 Task: Assign the gender as Man
Action: Mouse moved to (708, 76)
Screenshot: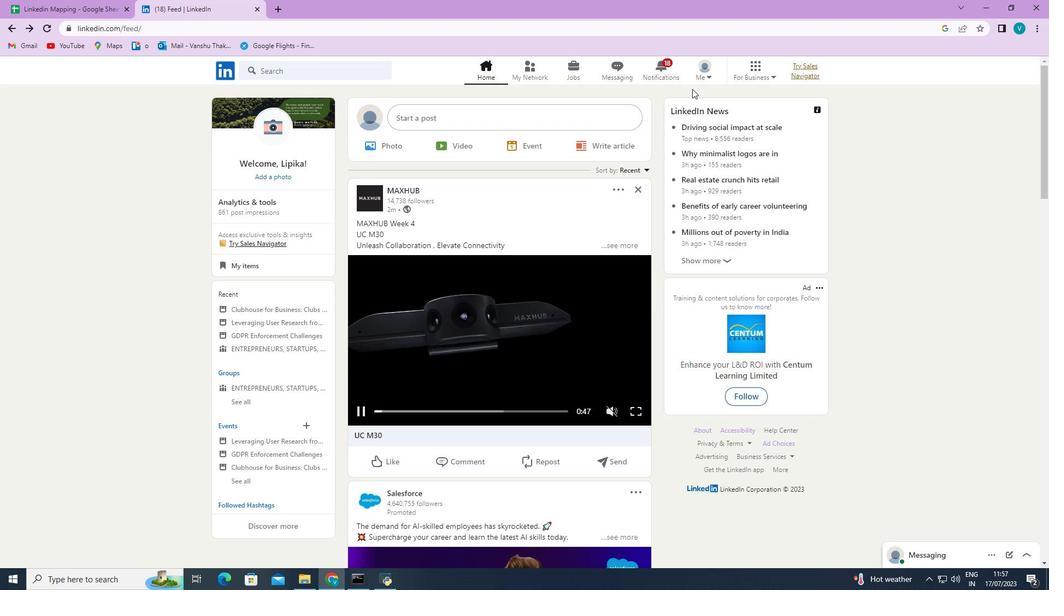 
Action: Mouse pressed left at (708, 76)
Screenshot: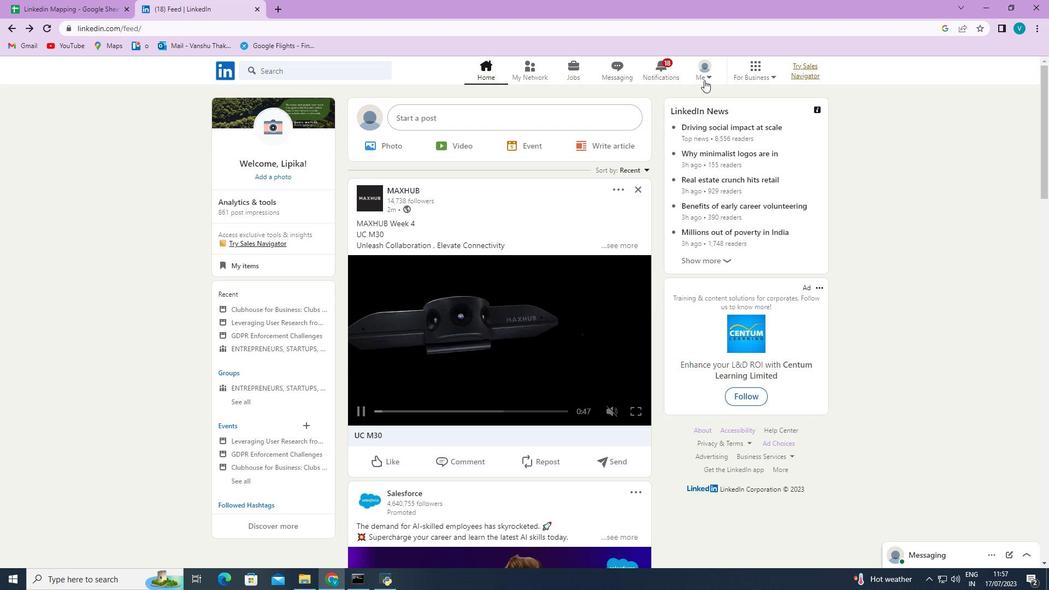 
Action: Mouse moved to (640, 188)
Screenshot: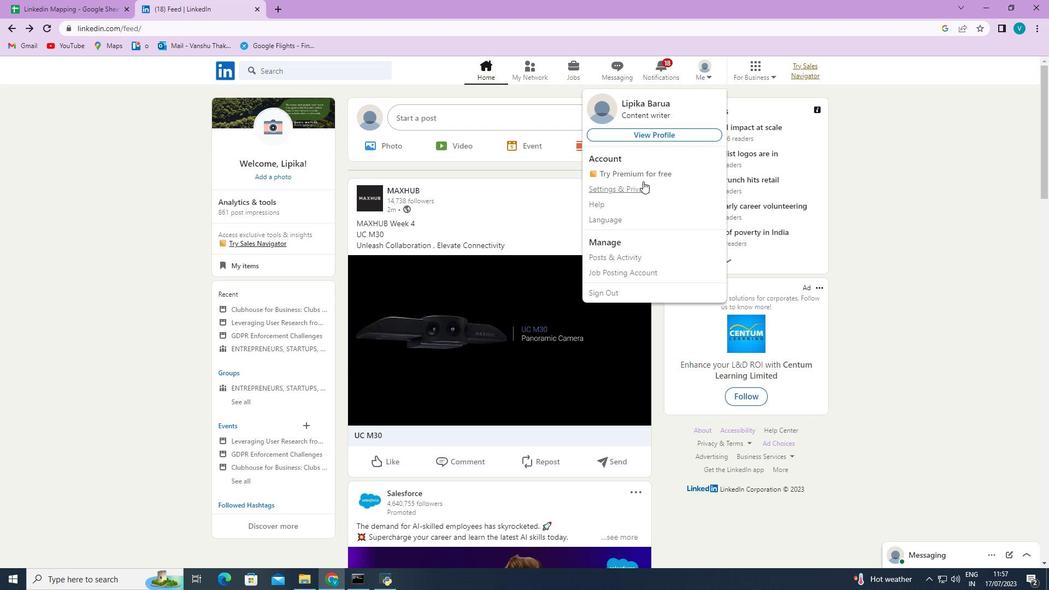 
Action: Mouse pressed left at (640, 188)
Screenshot: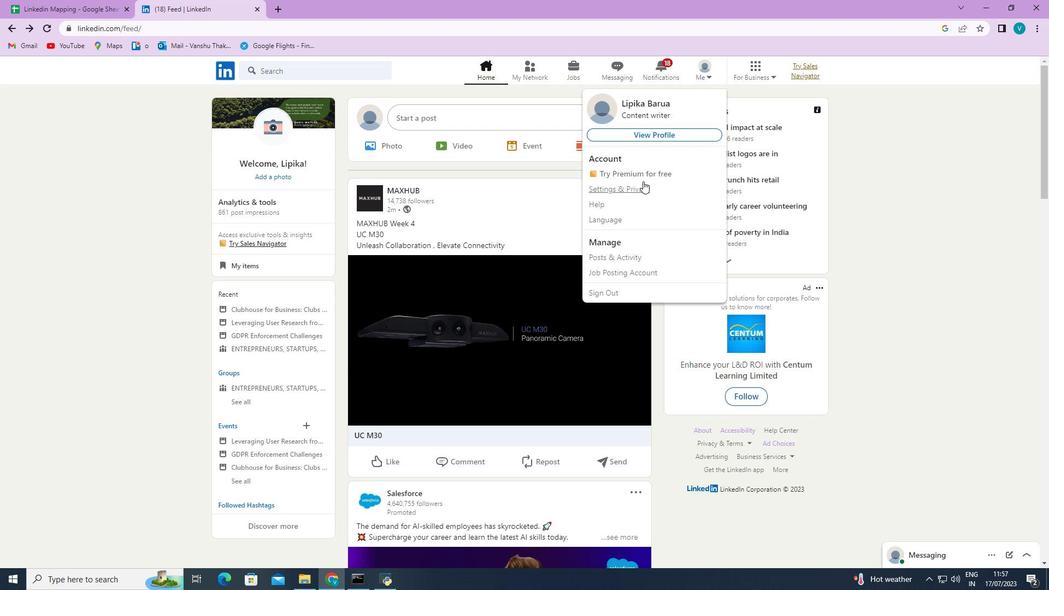 
Action: Mouse moved to (497, 166)
Screenshot: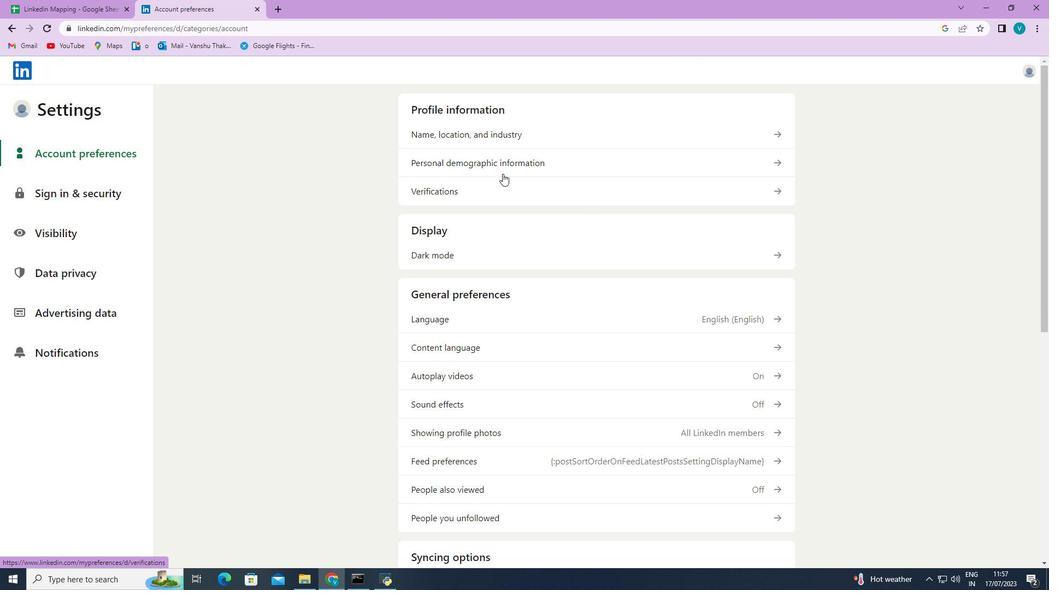 
Action: Mouse pressed left at (497, 166)
Screenshot: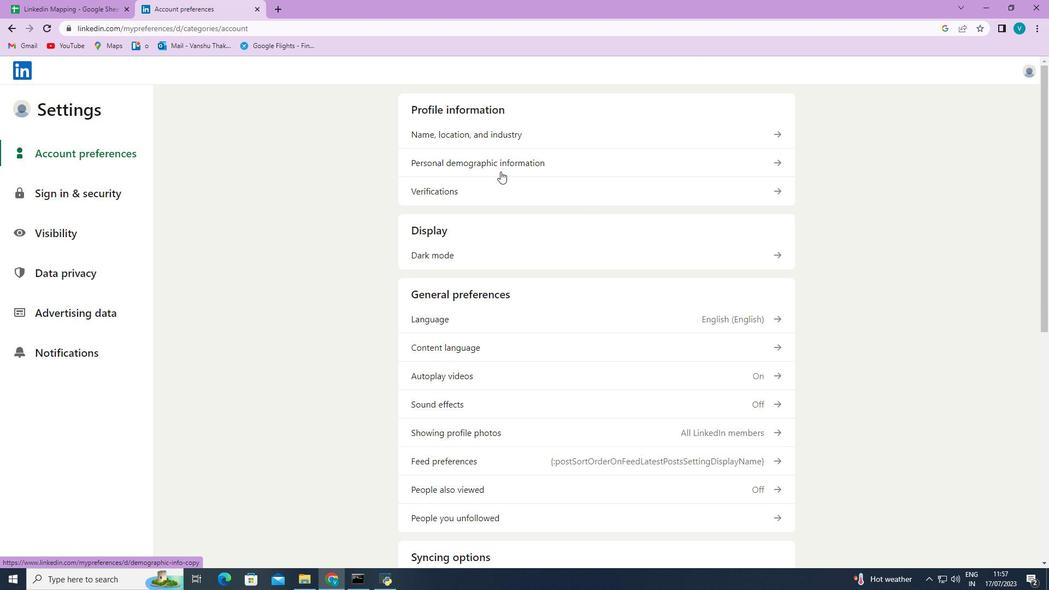 
Action: Mouse moved to (496, 257)
Screenshot: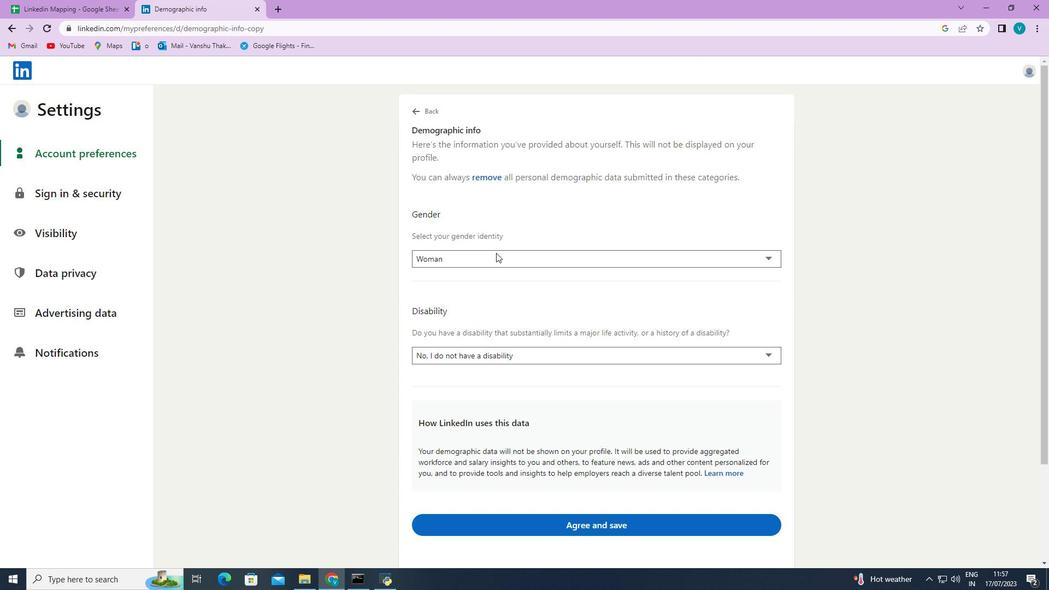 
Action: Mouse pressed left at (496, 257)
Screenshot: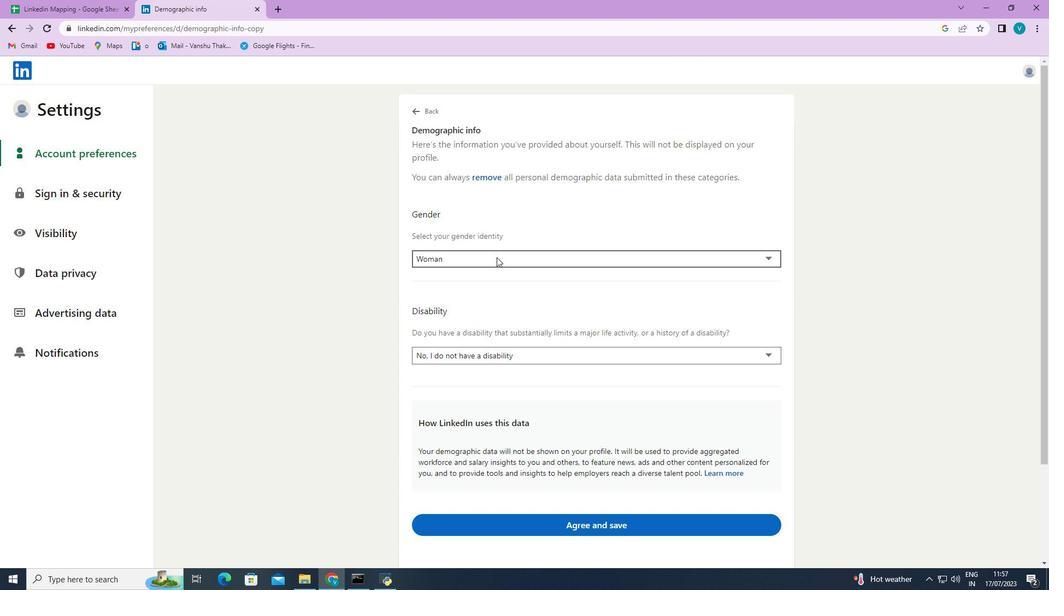 
Action: Mouse moved to (483, 294)
Screenshot: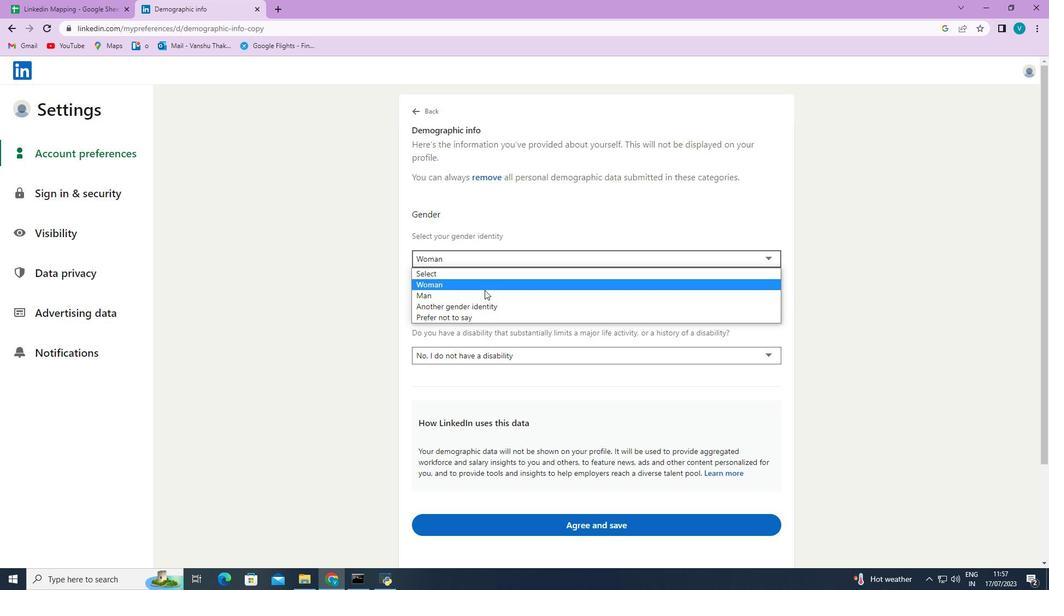 
Action: Mouse pressed left at (483, 294)
Screenshot: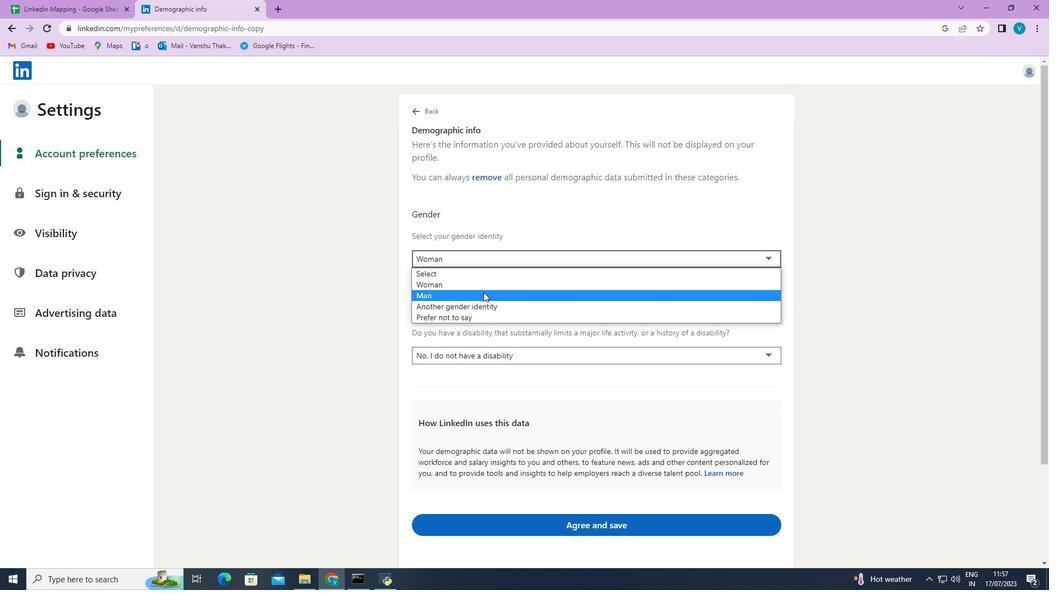 
